 Task: Select save from meatballs menu.
Action: Mouse moved to (586, 175)
Screenshot: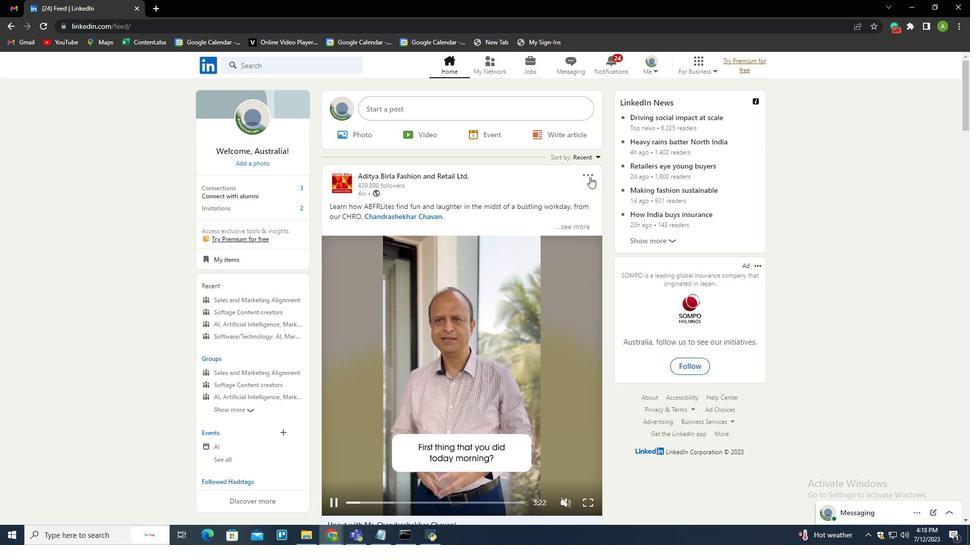 
Action: Mouse pressed left at (586, 175)
Screenshot: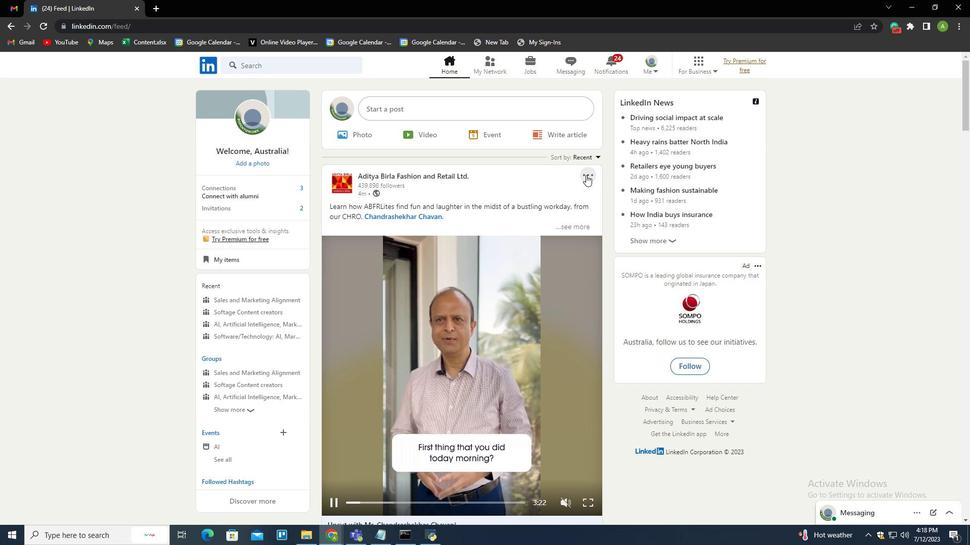 
Action: Mouse moved to (440, 203)
Screenshot: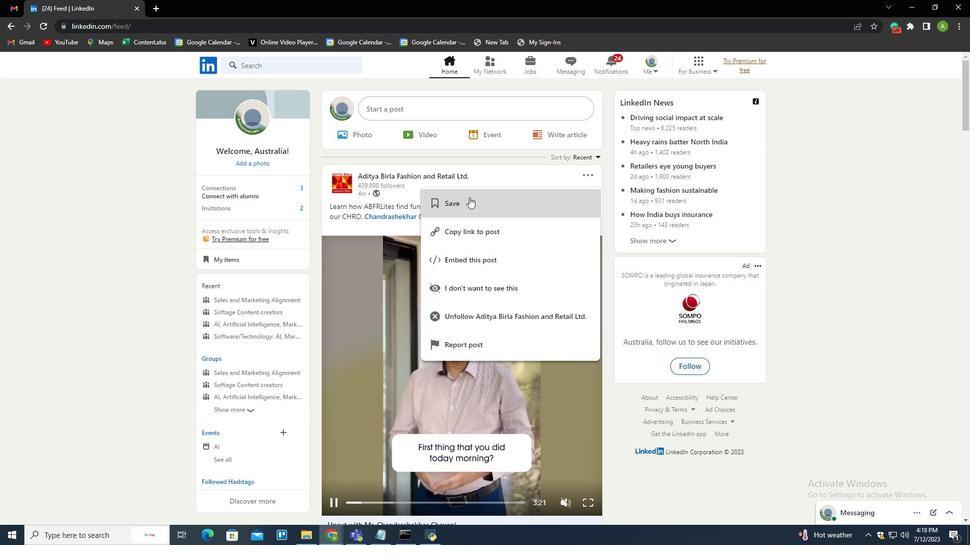 
Action: Mouse pressed left at (440, 203)
Screenshot: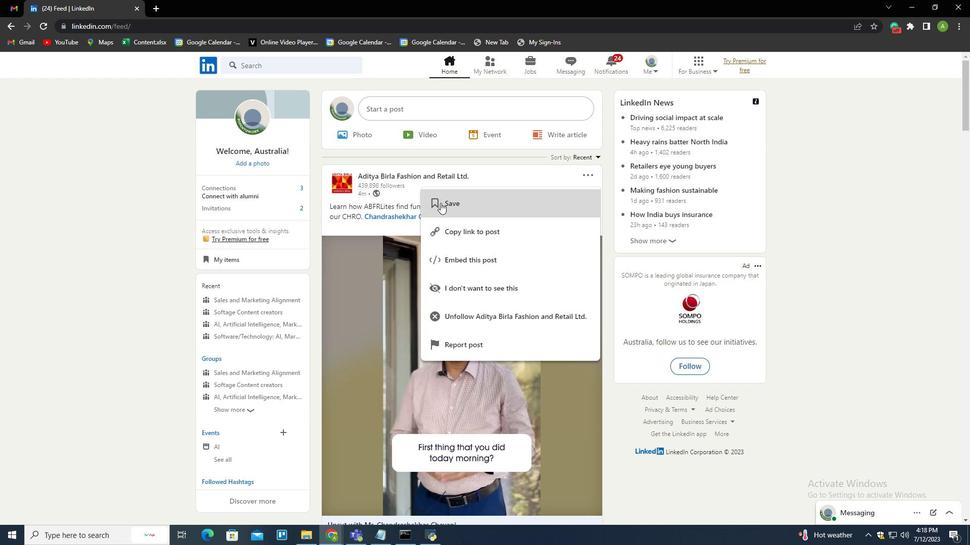 
Action: Mouse moved to (458, 260)
Screenshot: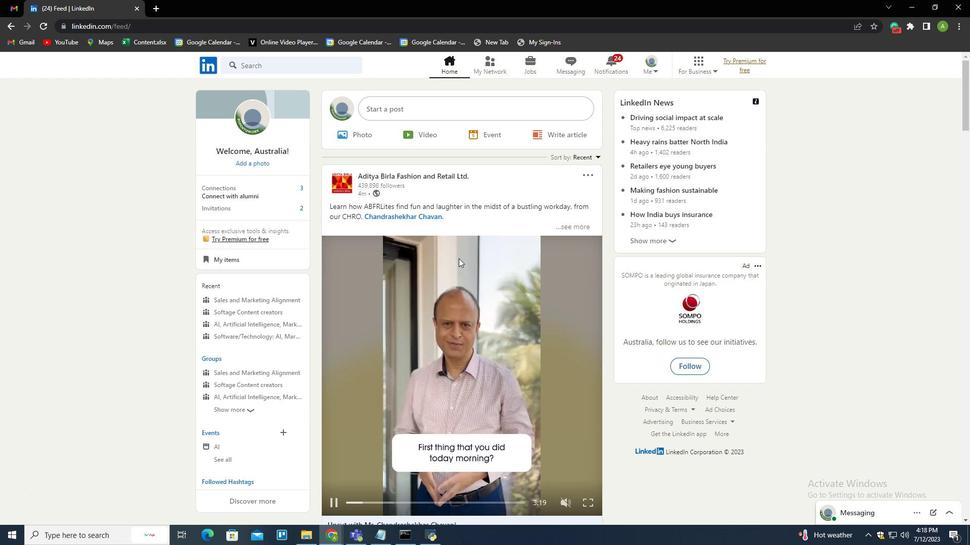 
